 Task: In the  document Sarah.pdf change page color to  'Blue'. Add link on bottom left corner of the sheet: 'in.pinterest.com' Insert page numer on bottom of the page
Action: Mouse moved to (241, 344)
Screenshot: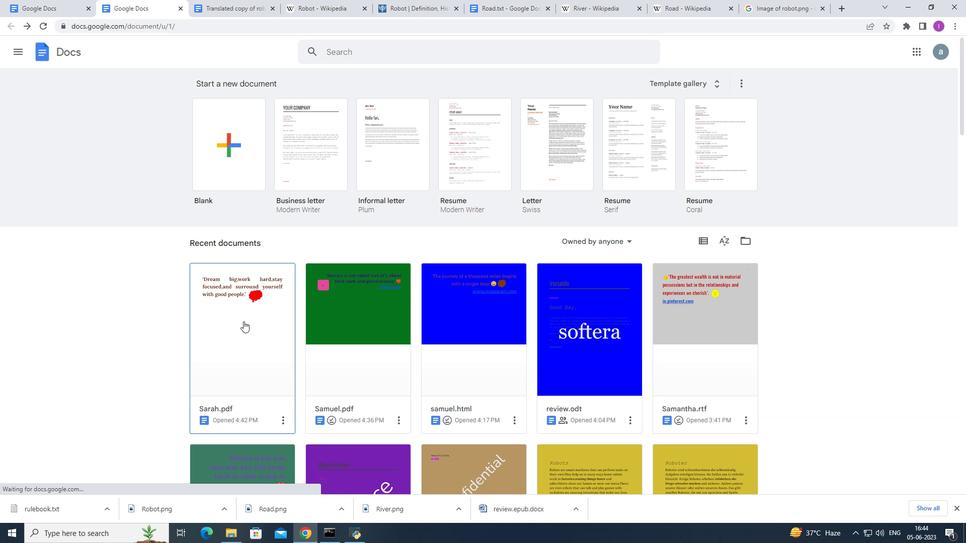 
Action: Mouse pressed left at (241, 344)
Screenshot: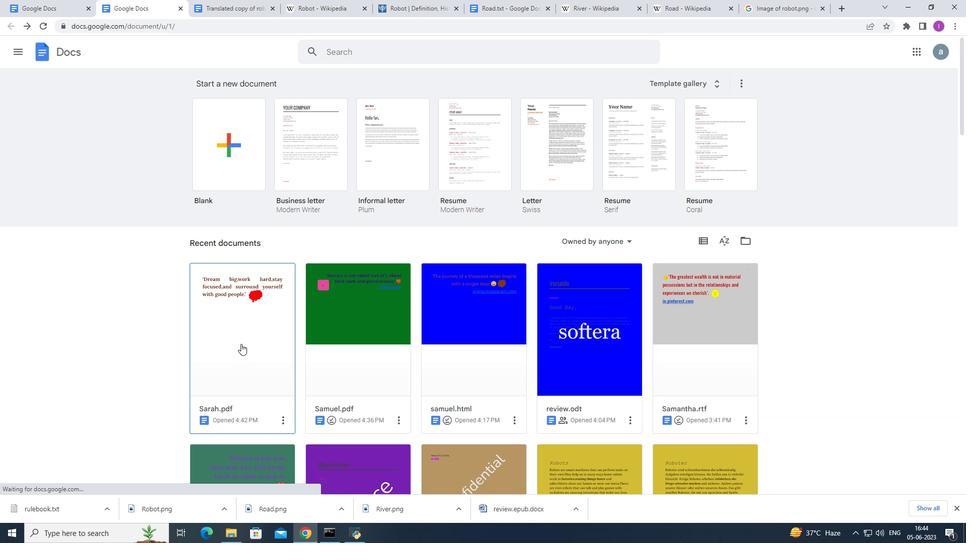 
Action: Mouse moved to (32, 57)
Screenshot: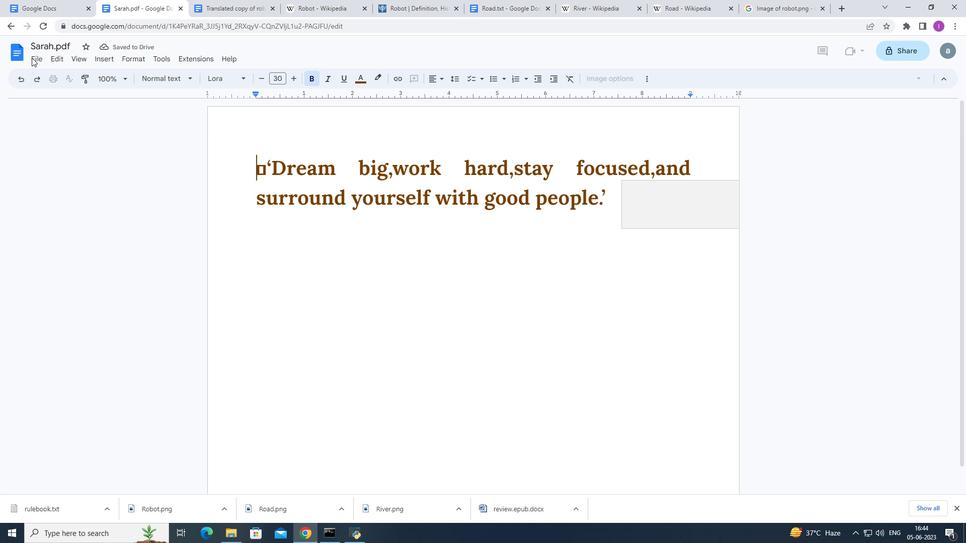
Action: Mouse pressed left at (32, 57)
Screenshot: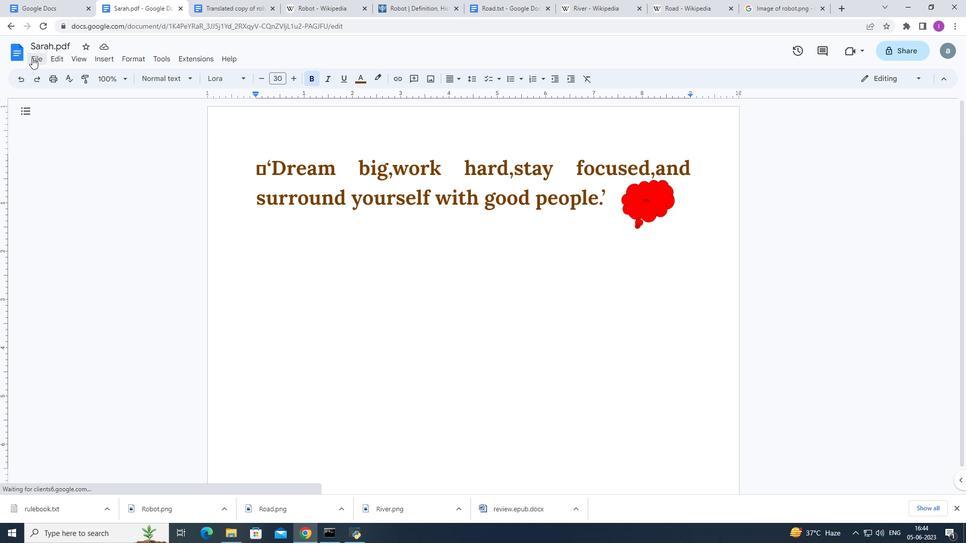
Action: Mouse moved to (81, 335)
Screenshot: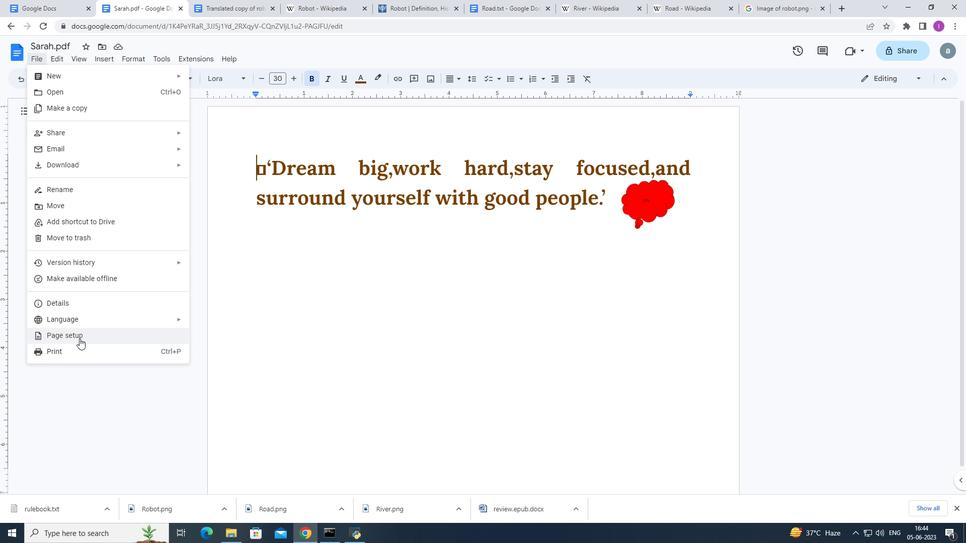 
Action: Mouse pressed left at (81, 335)
Screenshot: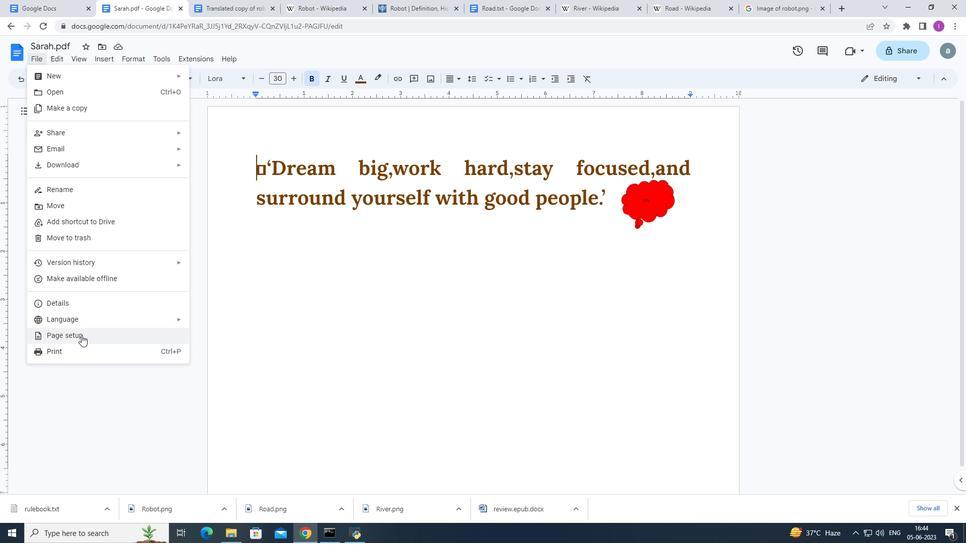 
Action: Mouse moved to (410, 328)
Screenshot: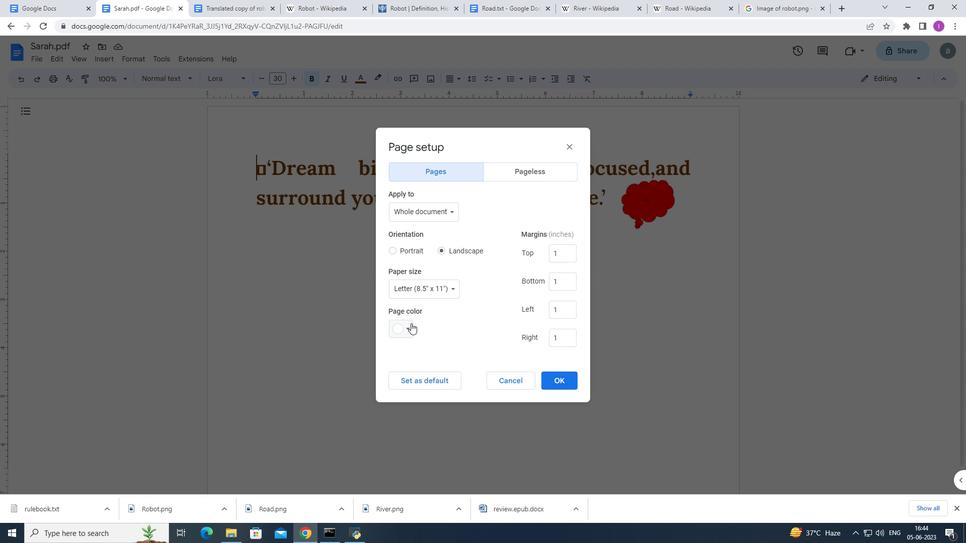 
Action: Mouse pressed left at (410, 328)
Screenshot: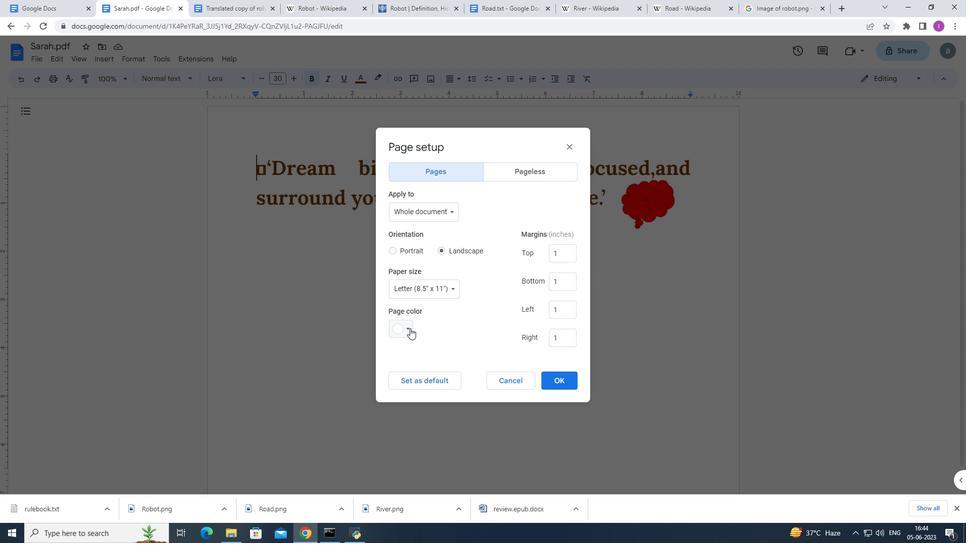 
Action: Mouse moved to (474, 361)
Screenshot: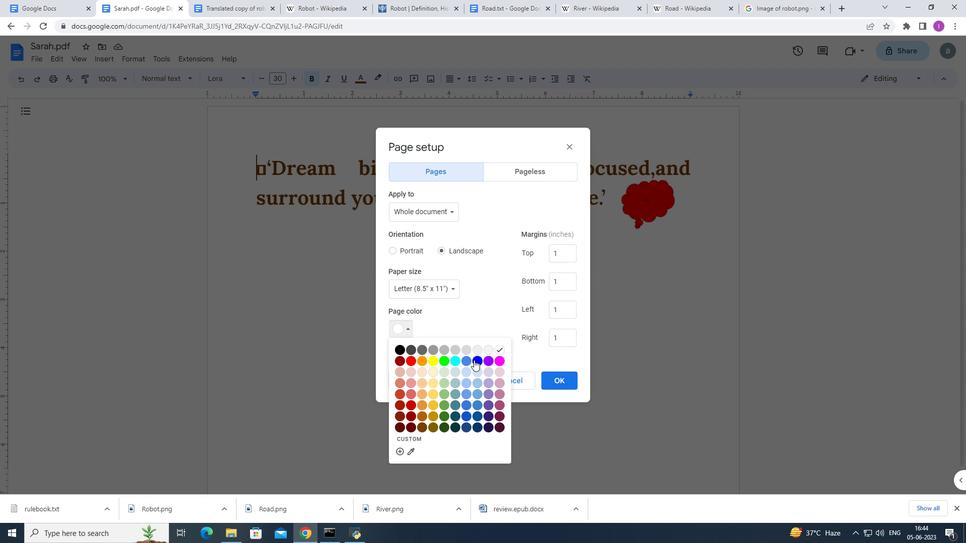
Action: Mouse pressed left at (474, 361)
Screenshot: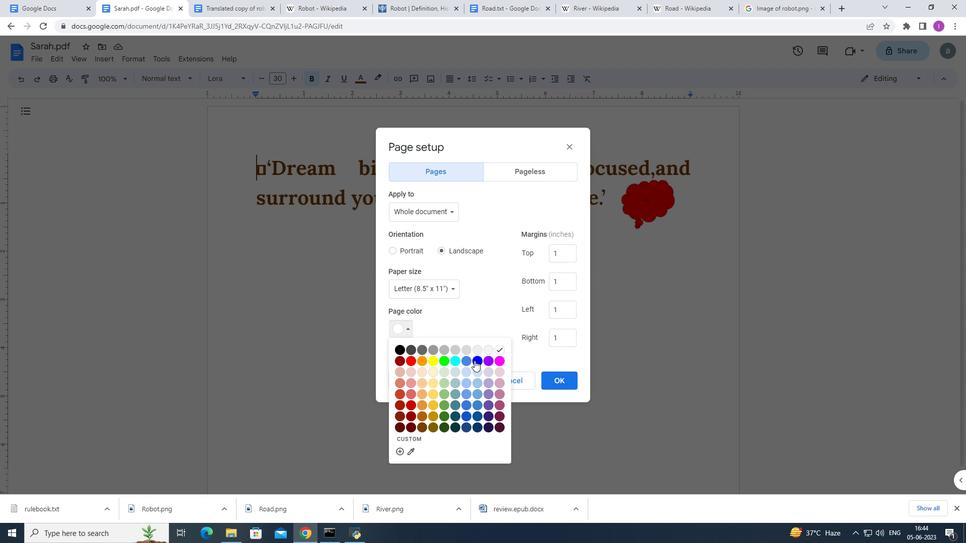 
Action: Mouse pressed left at (474, 361)
Screenshot: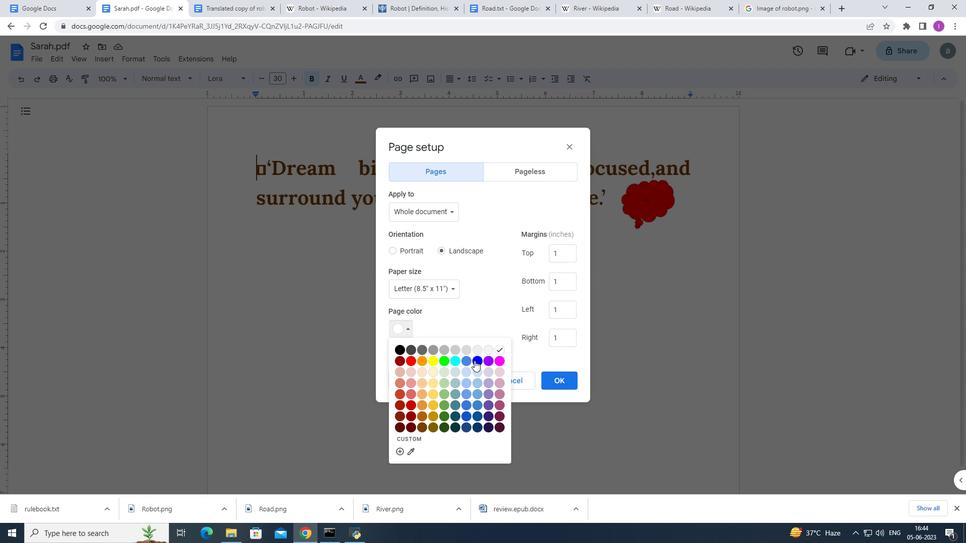 
Action: Mouse moved to (560, 376)
Screenshot: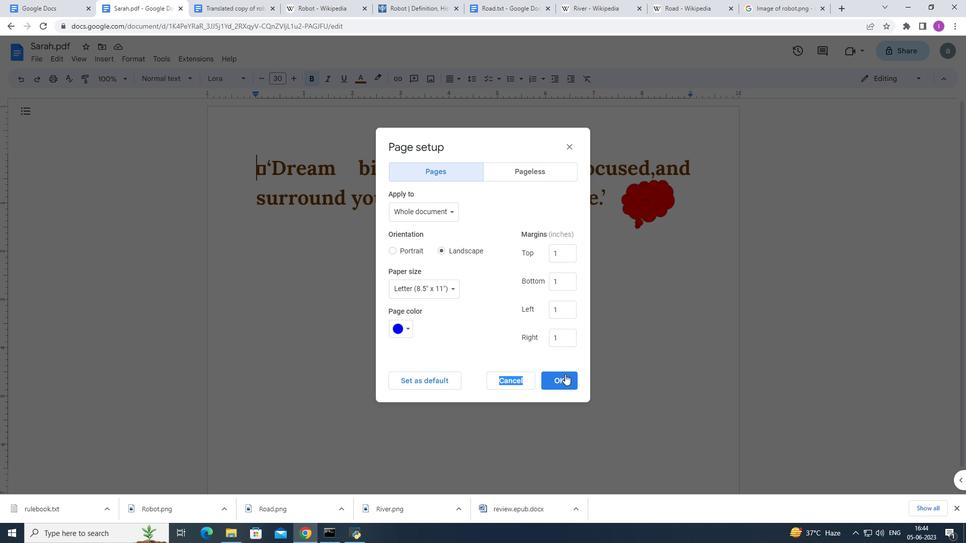 
Action: Mouse pressed left at (560, 376)
Screenshot: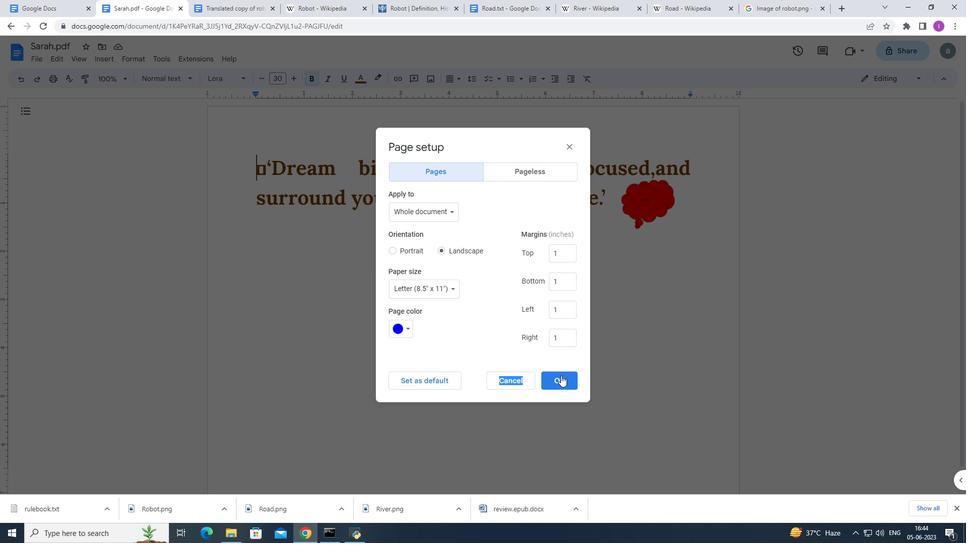 
Action: Mouse moved to (151, 286)
Screenshot: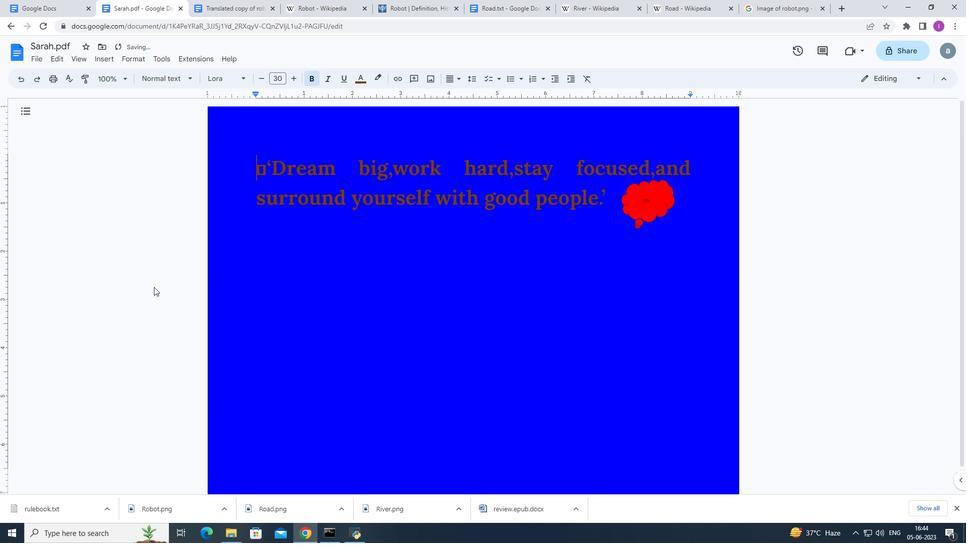 
Action: Mouse pressed left at (151, 286)
Screenshot: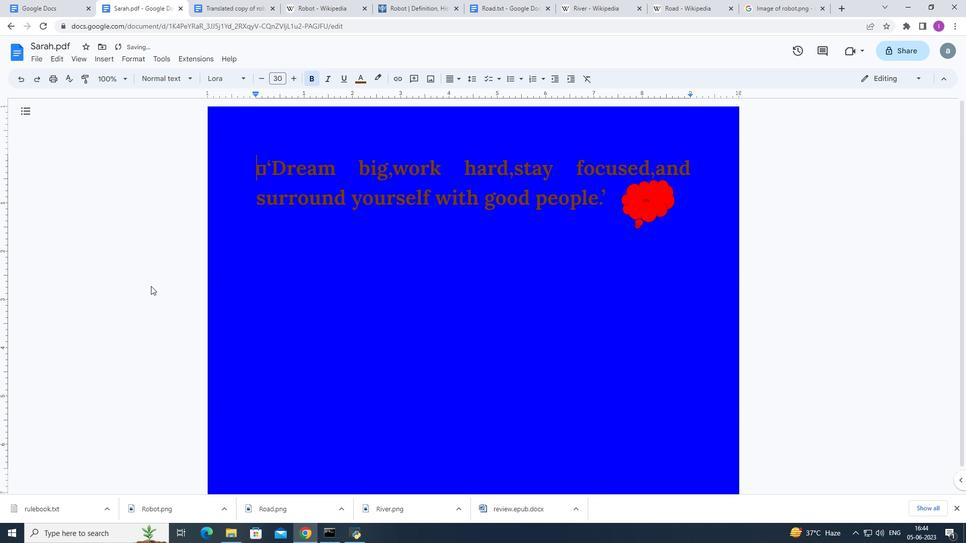 
Action: Mouse moved to (614, 194)
Screenshot: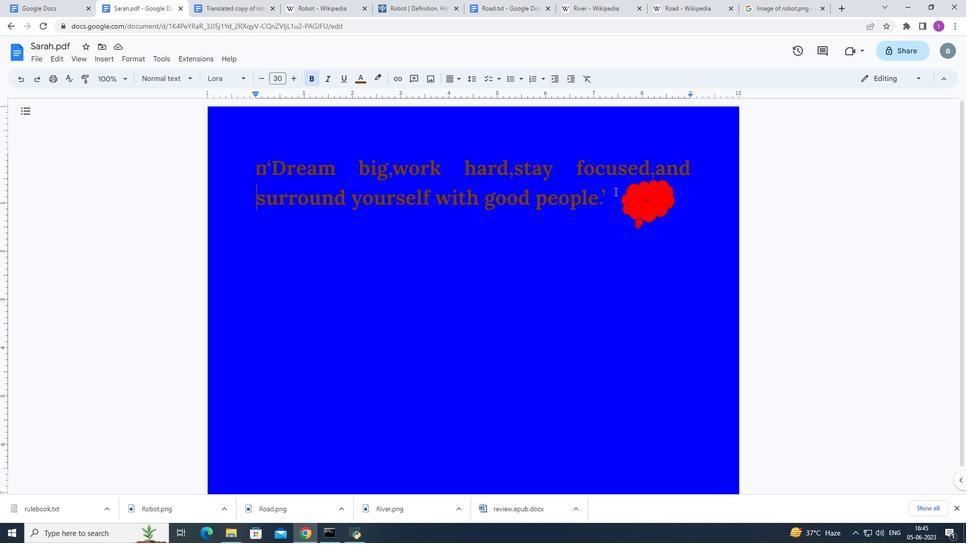 
Action: Mouse pressed left at (614, 194)
Screenshot: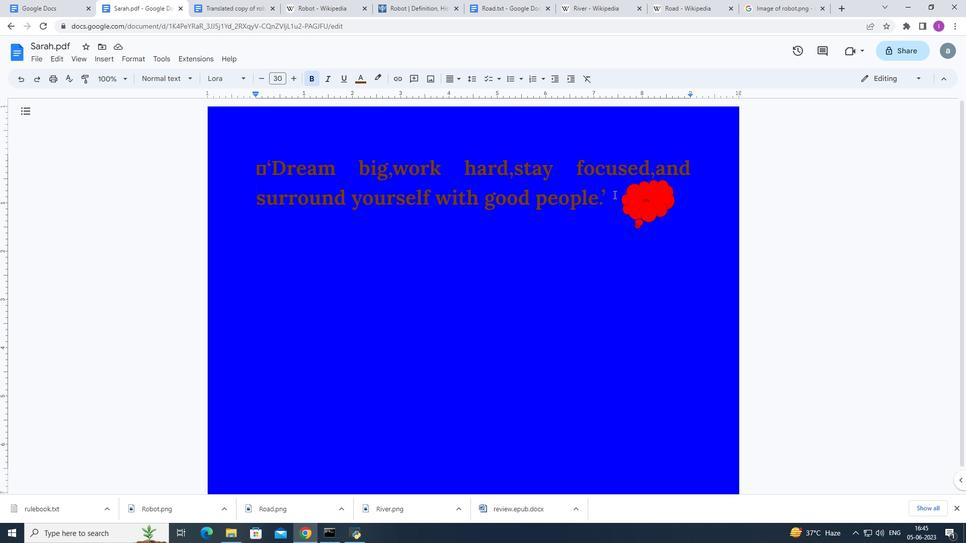 
Action: Mouse moved to (539, 317)
Screenshot: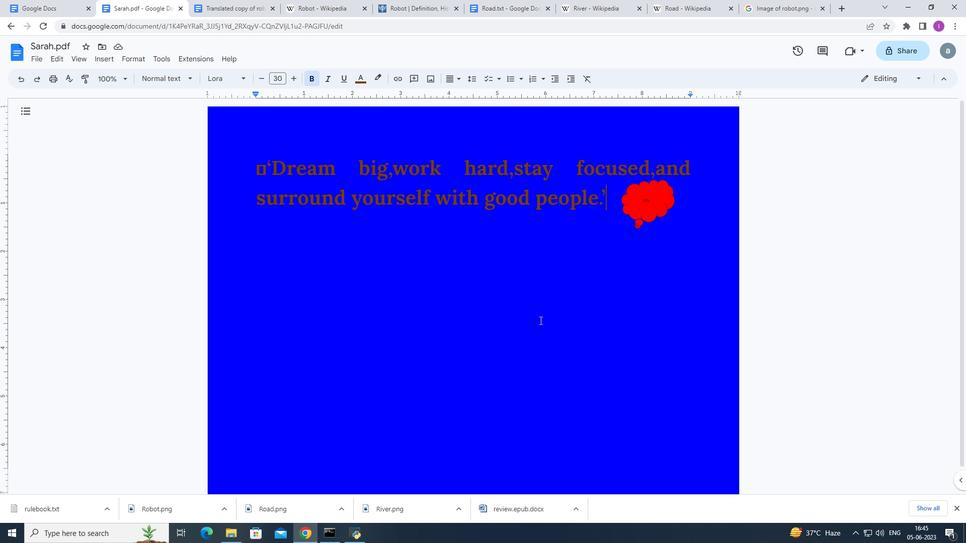 
Action: Key pressed <Key.enter>
Screenshot: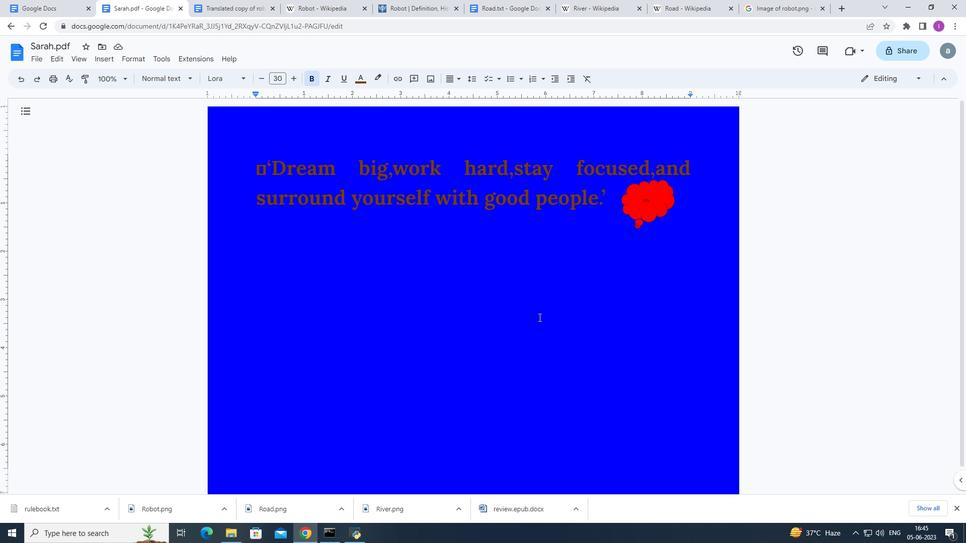 
Action: Mouse moved to (100, 53)
Screenshot: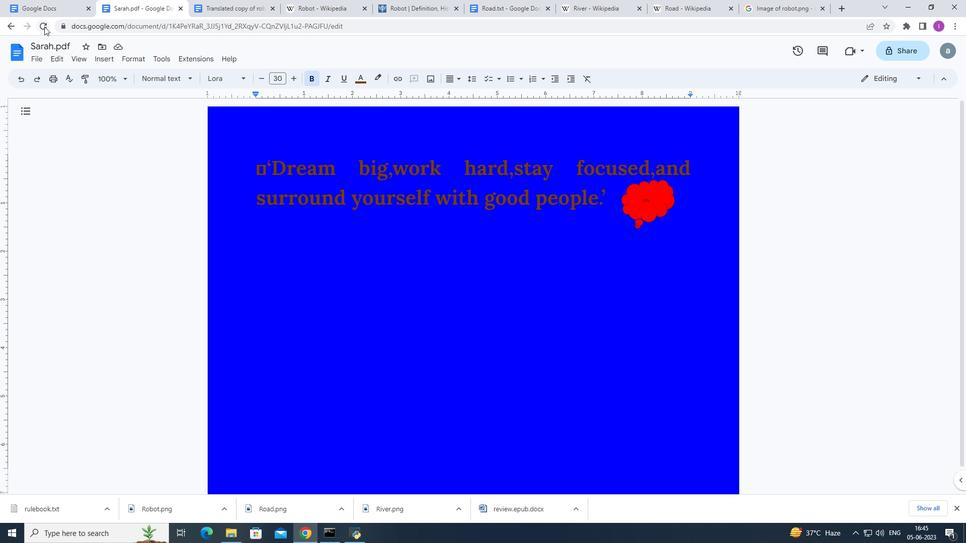 
Action: Mouse pressed left at (100, 53)
Screenshot: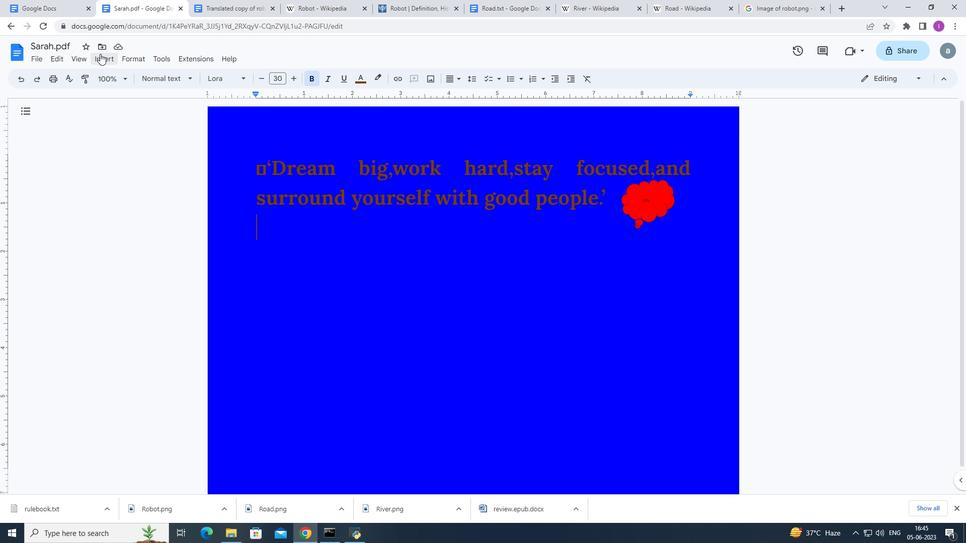 
Action: Mouse moved to (134, 364)
Screenshot: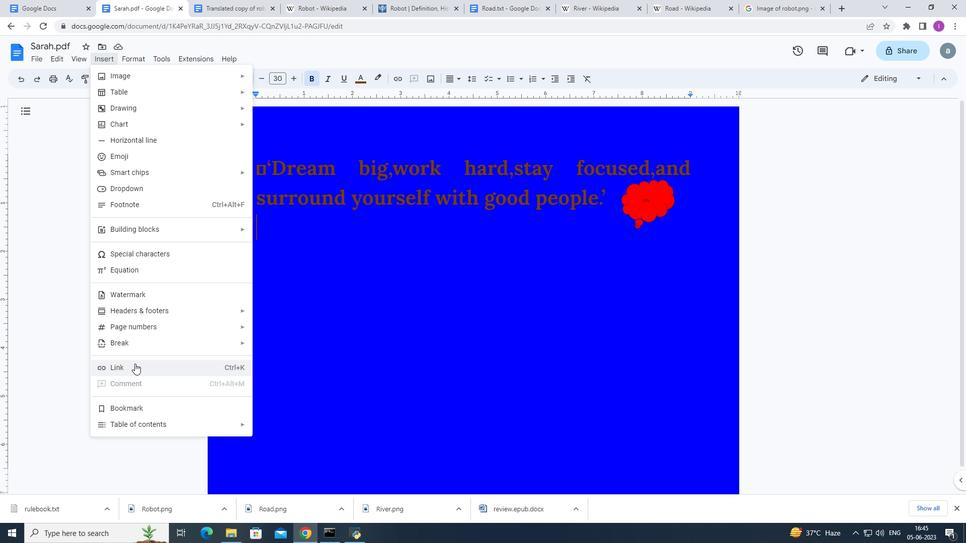 
Action: Mouse pressed left at (134, 364)
Screenshot: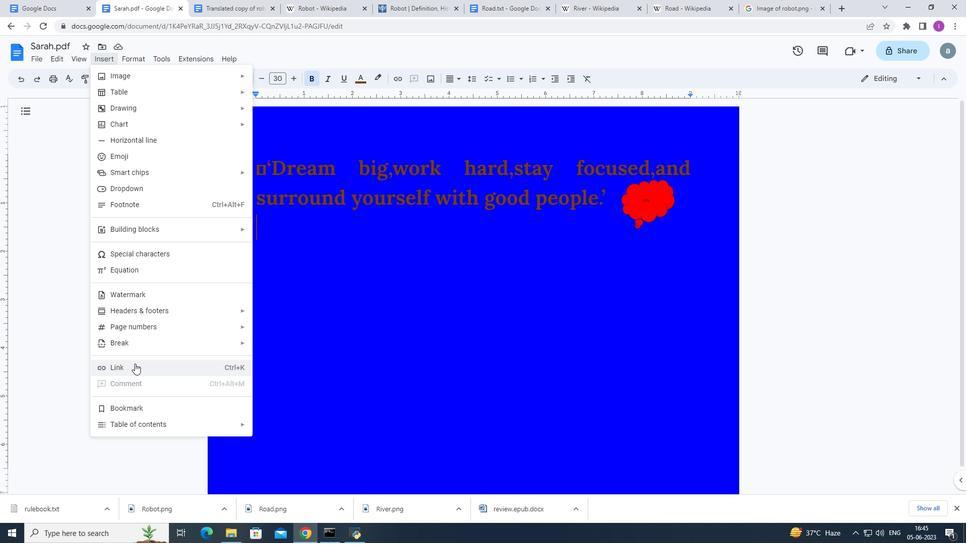 
Action: Mouse moved to (287, 303)
Screenshot: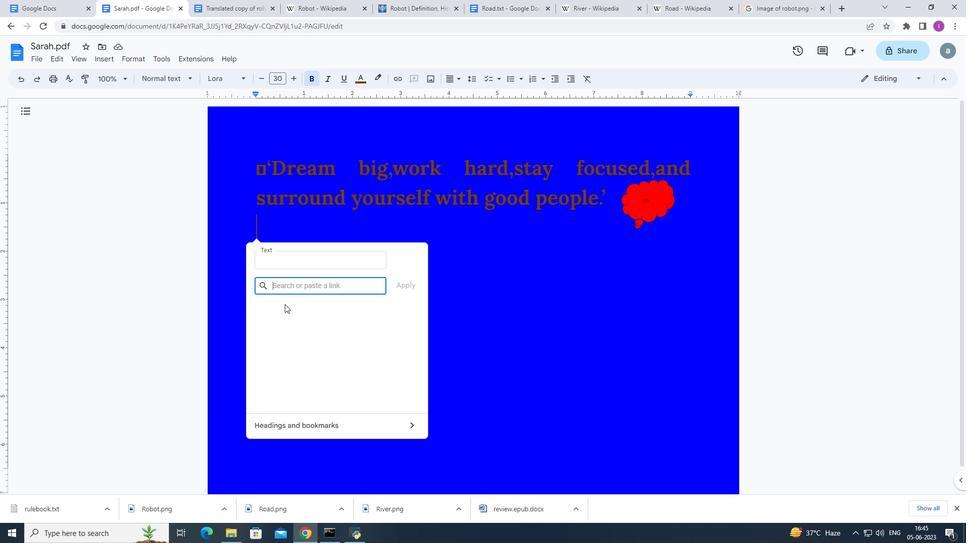 
Action: Key pressed in.
Screenshot: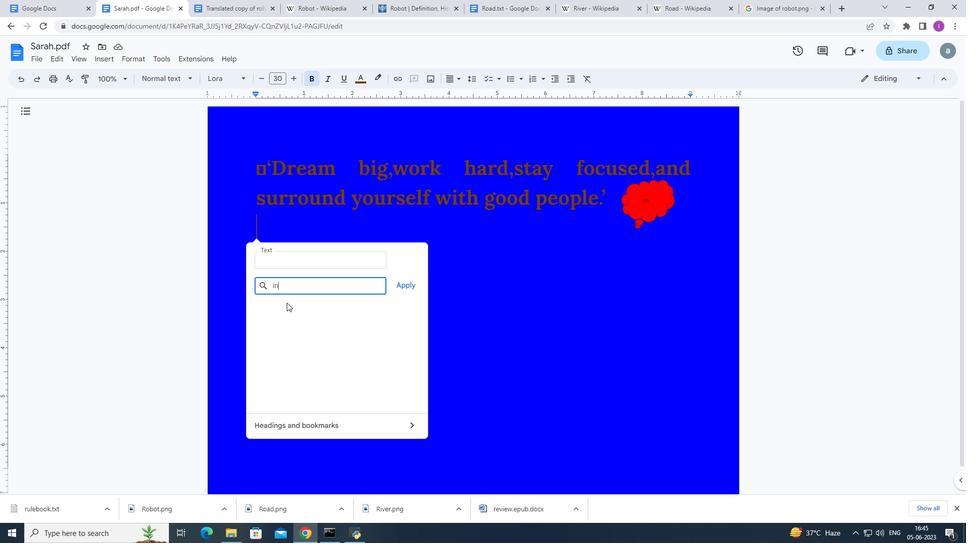 
Action: Mouse moved to (287, 302)
Screenshot: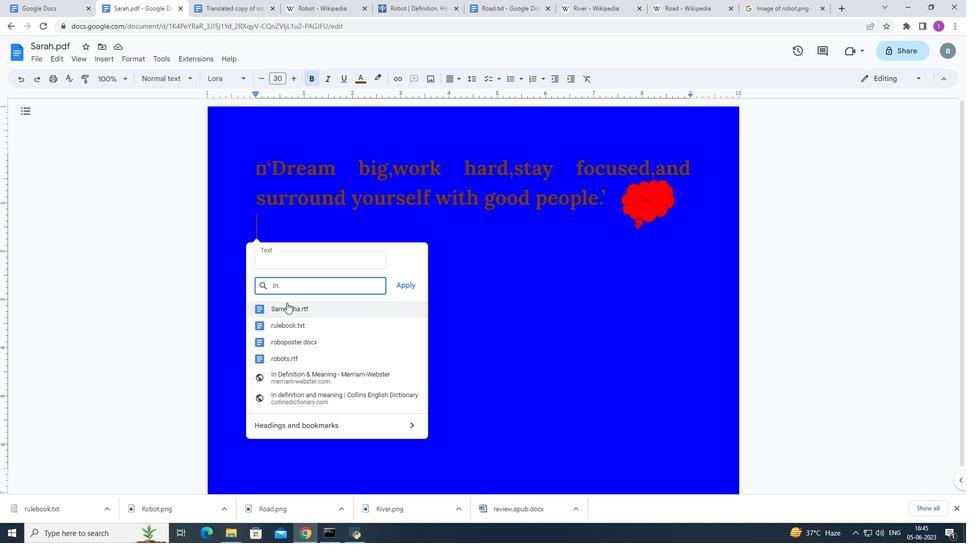 
Action: Key pressed pinterest
Screenshot: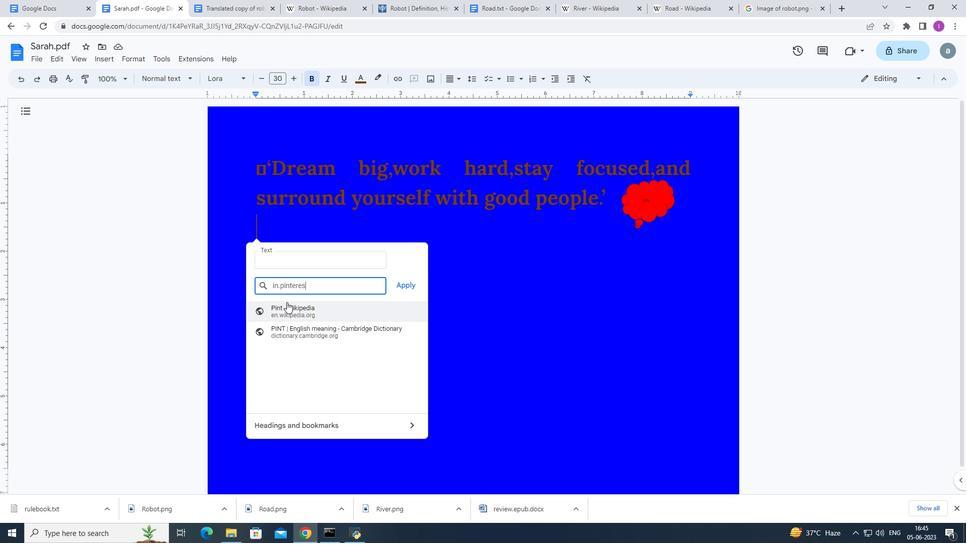 
Action: Mouse moved to (287, 302)
Screenshot: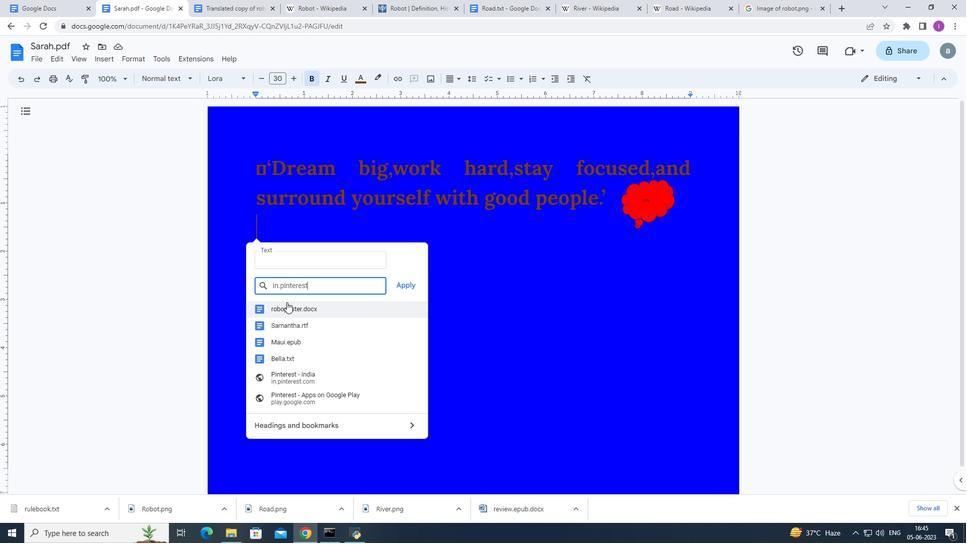 
Action: Key pressed .co
Screenshot: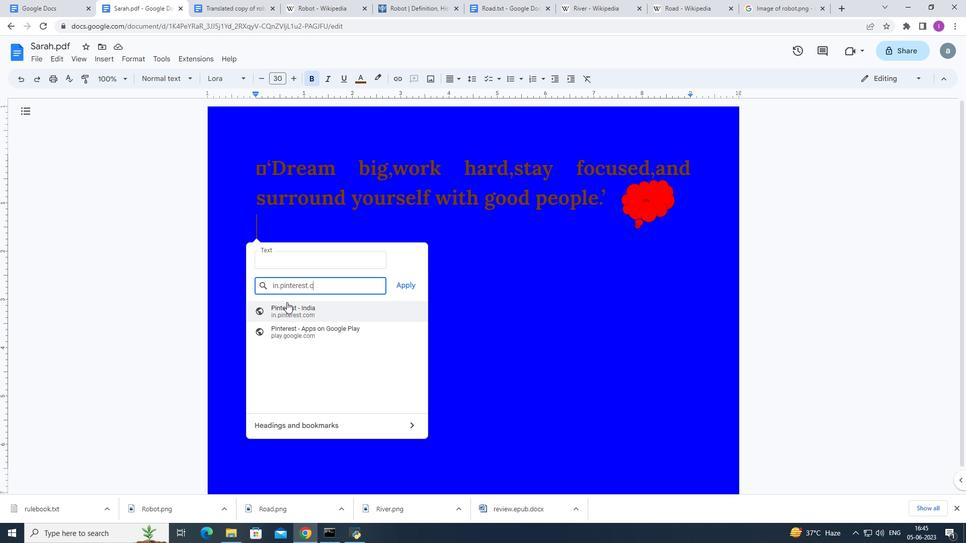 
Action: Mouse moved to (286, 302)
Screenshot: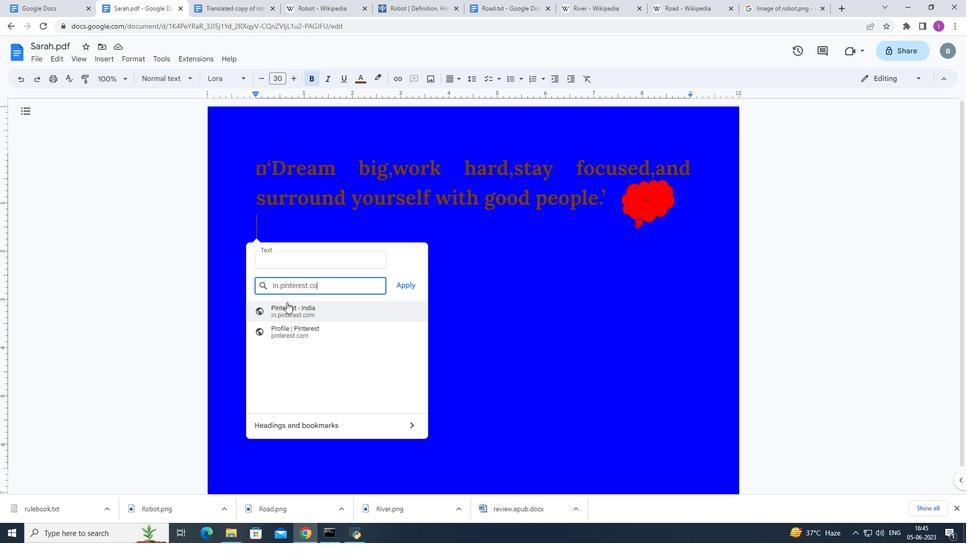 
Action: Key pressed m
Screenshot: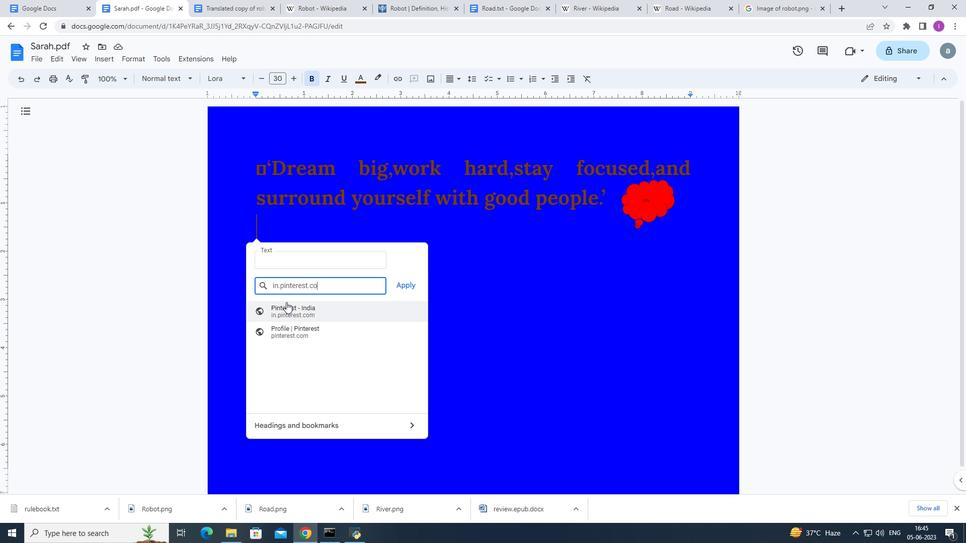 
Action: Mouse moved to (396, 283)
Screenshot: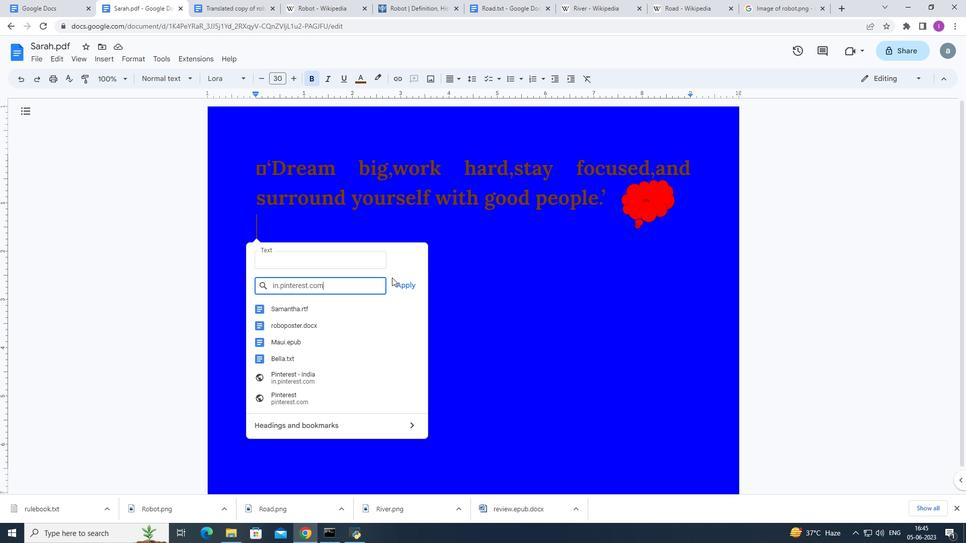
Action: Mouse pressed left at (396, 283)
Screenshot: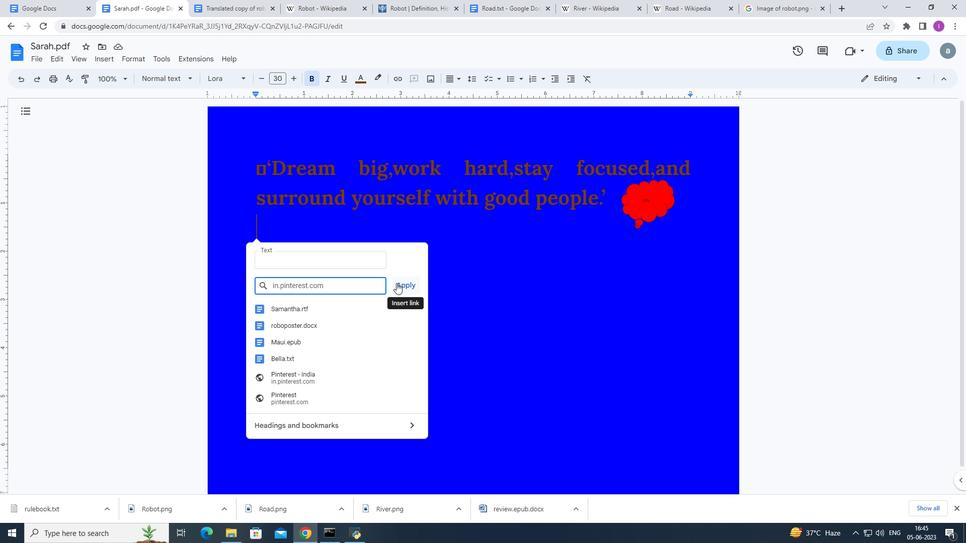 
Action: Mouse moved to (238, 246)
Screenshot: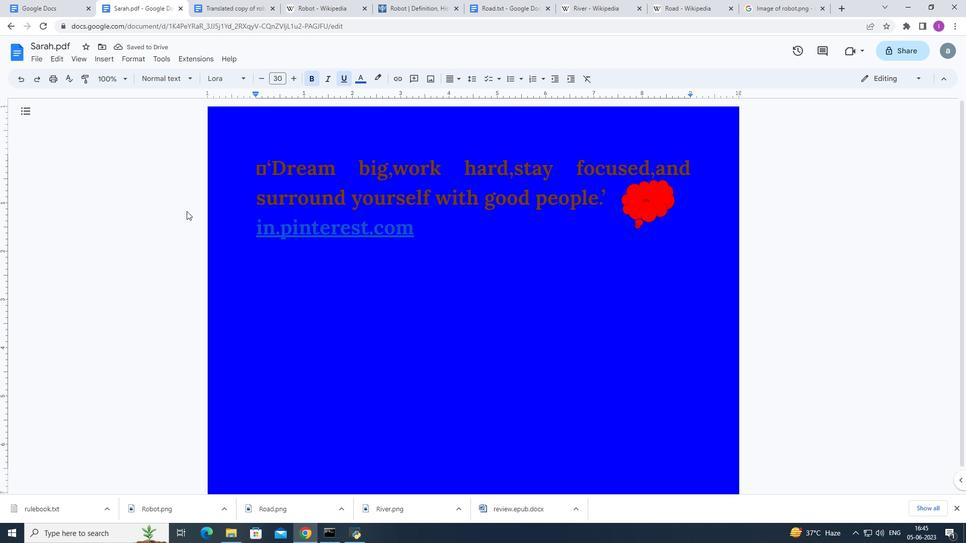 
